Task: Create New Customer with Customer Name: Rockfish Seafood Grill, Billing Address Line1: 1475 Vineyard Drive, Billing Address Line2:  Independence, Billing Address Line3:  Ohio 44131
Action: Mouse pressed left at (147, 29)
Screenshot: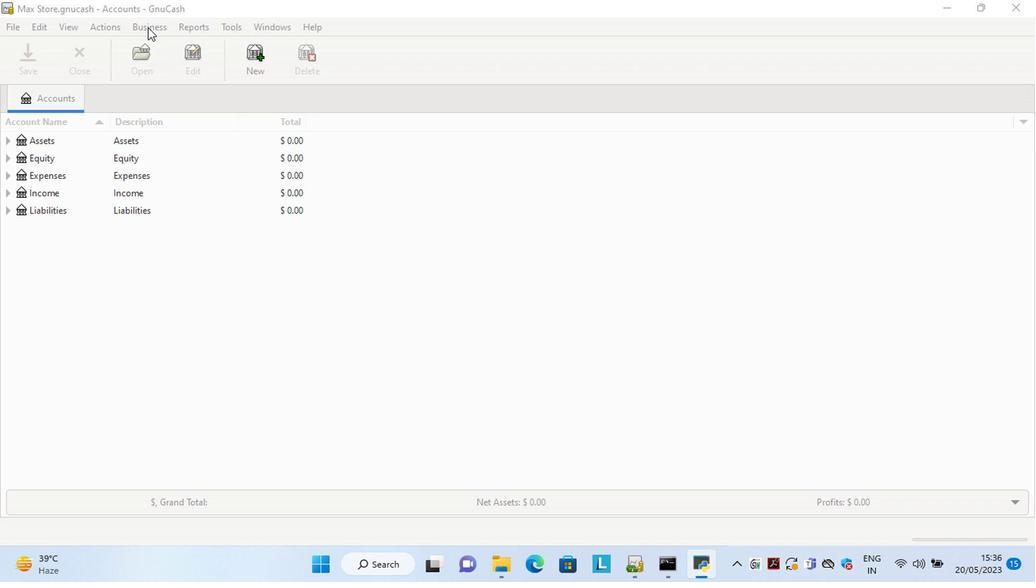 
Action: Mouse moved to (314, 69)
Screenshot: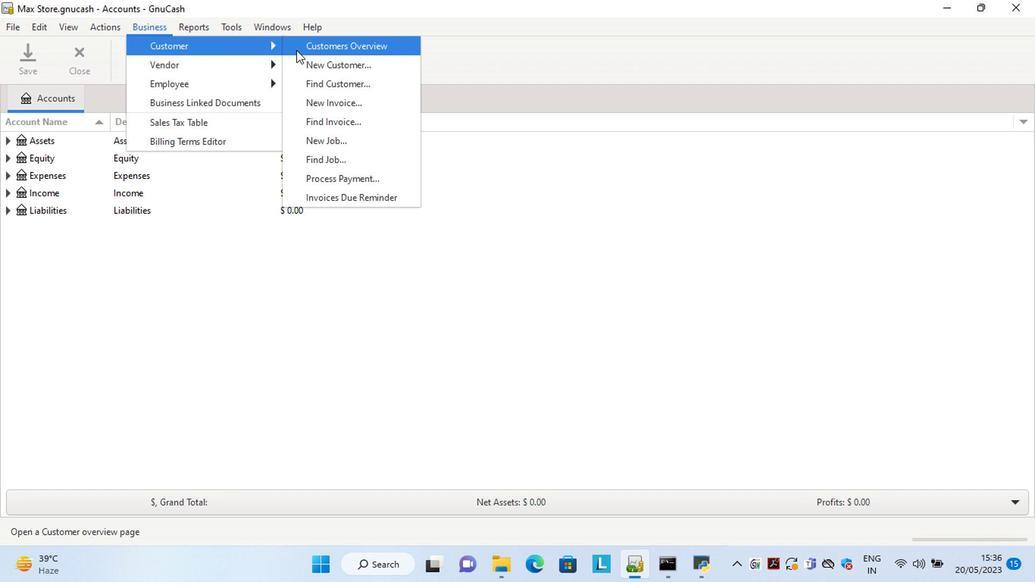 
Action: Mouse pressed left at (314, 69)
Screenshot: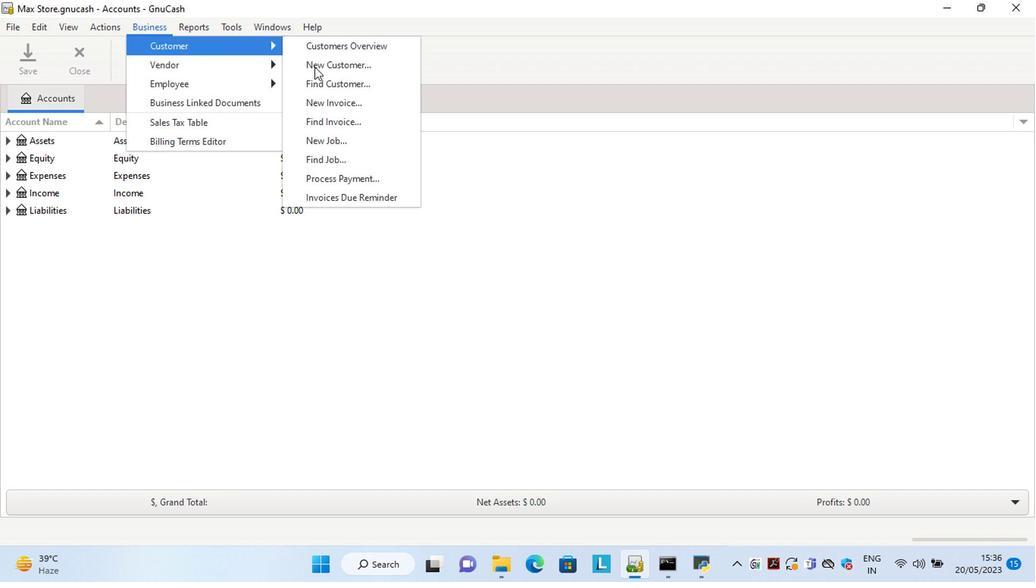 
Action: Mouse moved to (825, 229)
Screenshot: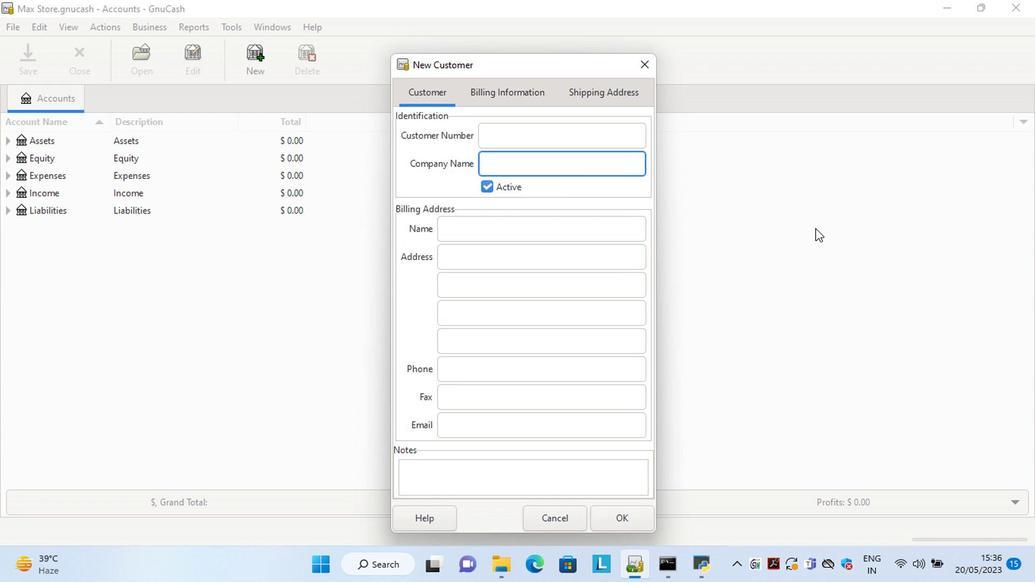 
Action: Key pressed <Key.shift>Rpcl<Key.backspace><Key.backspace><Key.backspace>ockf<Key.space><Key.shift>Sod<Key.space><Key.shift>Grill<Key.tab><Key.tab>1475<Key.space><Key.shift>Vineyard<Key.space><Key.shift>Drive<Key.tab>i<Key.tab>oh<Key.tab>
Screenshot: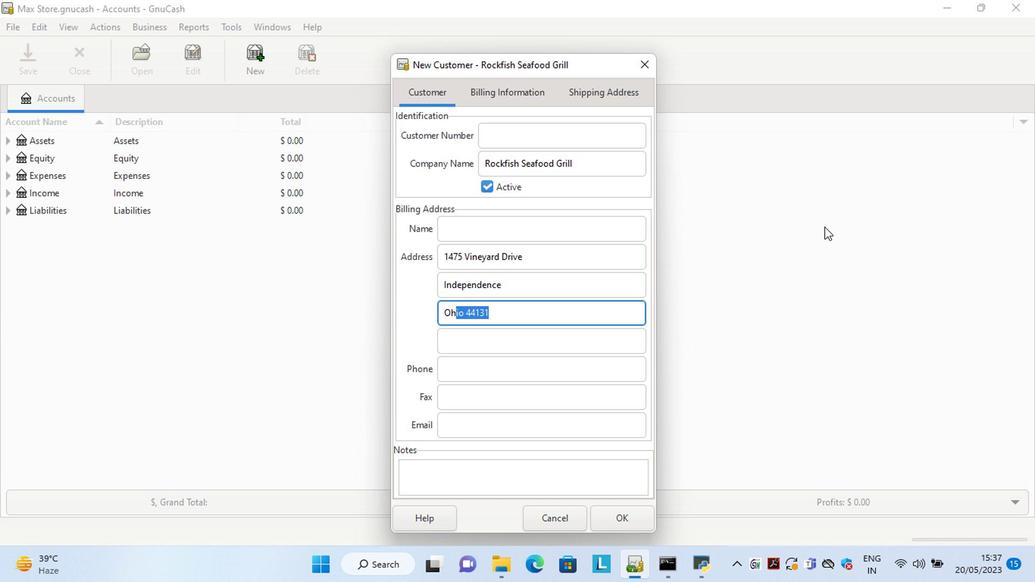 
Action: Mouse moved to (634, 514)
Screenshot: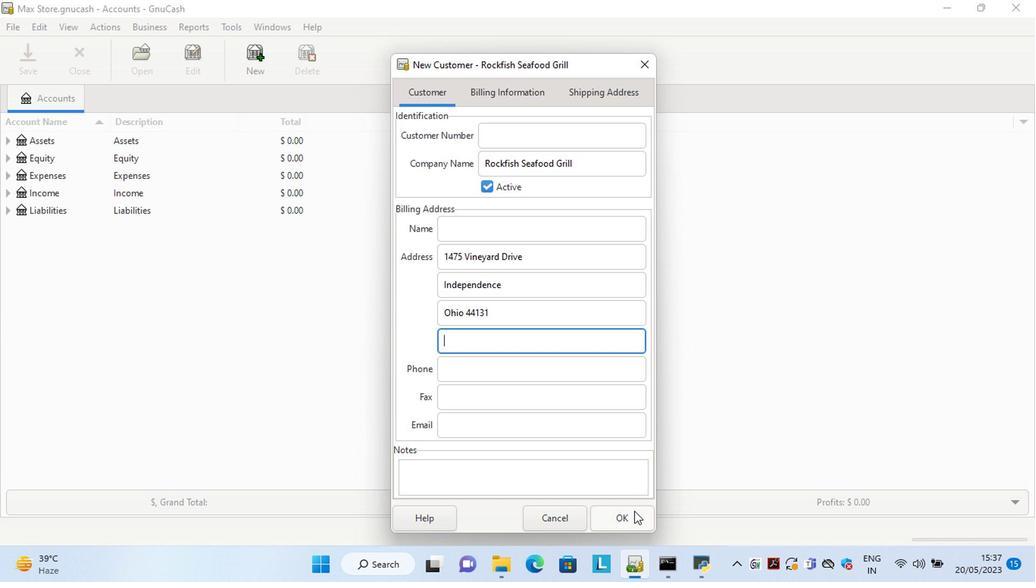 
Action: Mouse pressed left at (634, 514)
Screenshot: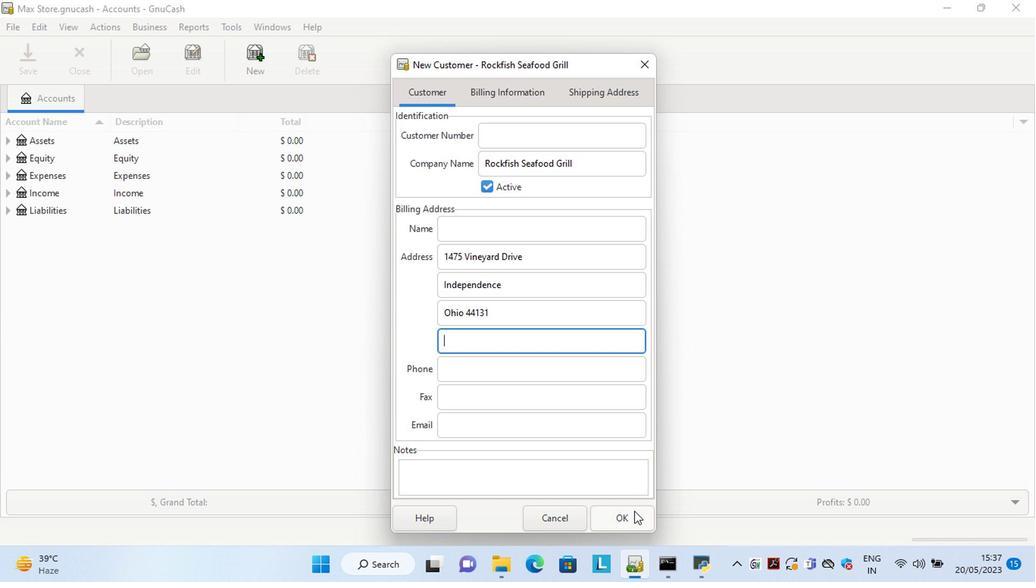 
